 Task: Filter cards with "Blue labels".
Action: Mouse moved to (419, 239)
Screenshot: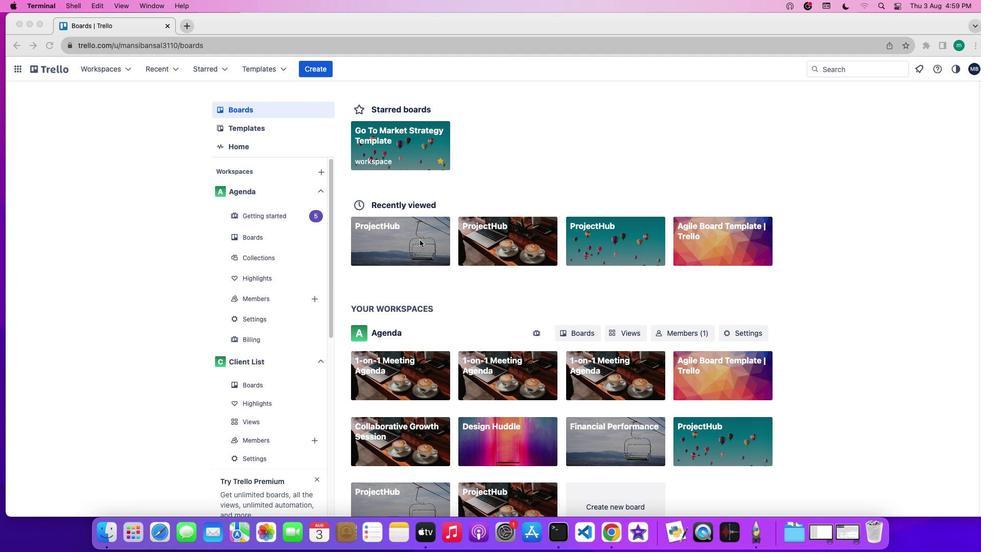 
Action: Mouse pressed left at (419, 239)
Screenshot: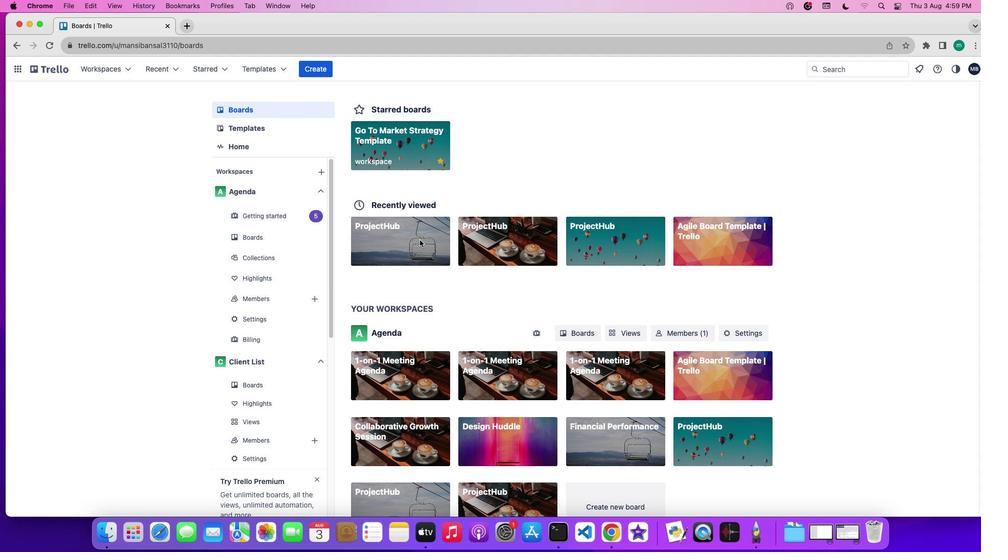 
Action: Mouse pressed left at (419, 239)
Screenshot: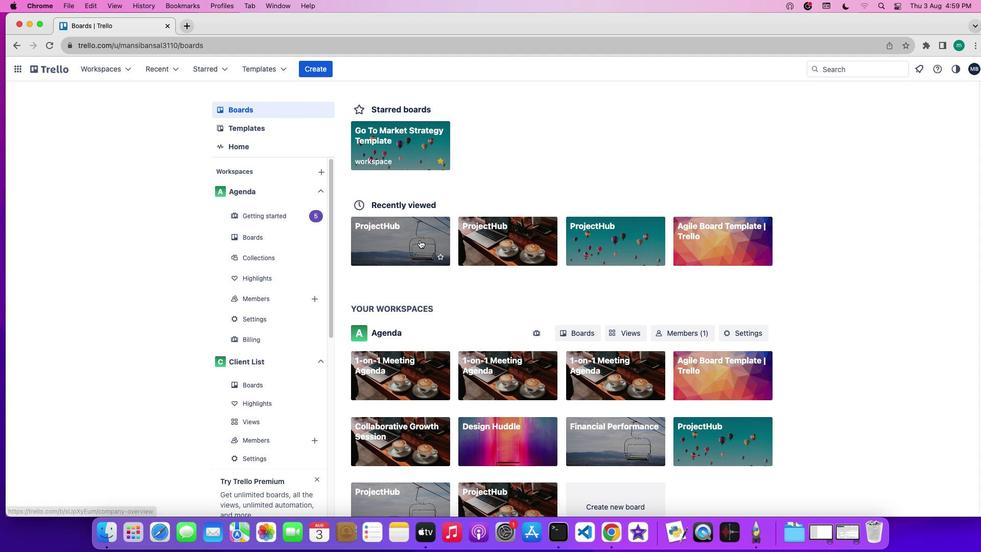 
Action: Mouse moved to (894, 240)
Screenshot: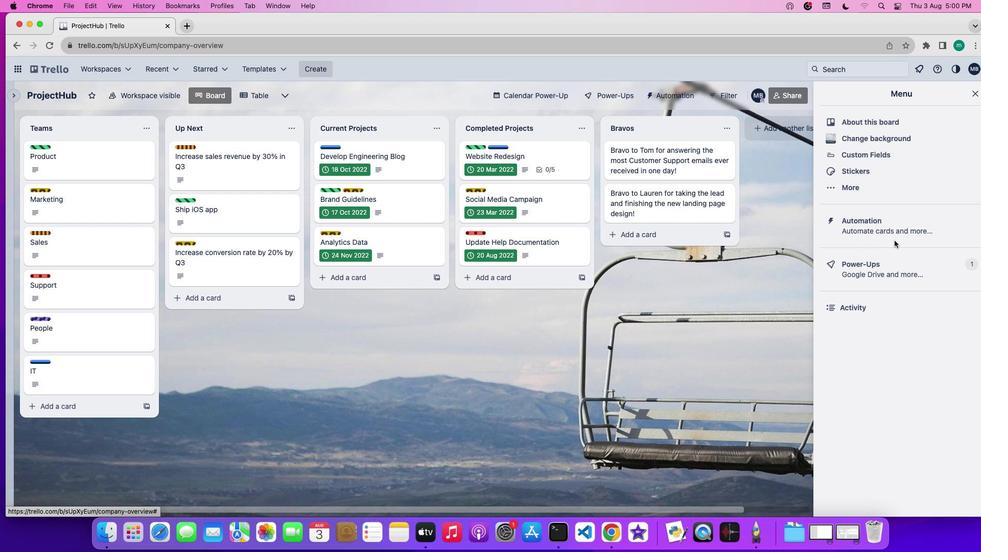 
Action: Mouse pressed left at (894, 240)
Screenshot: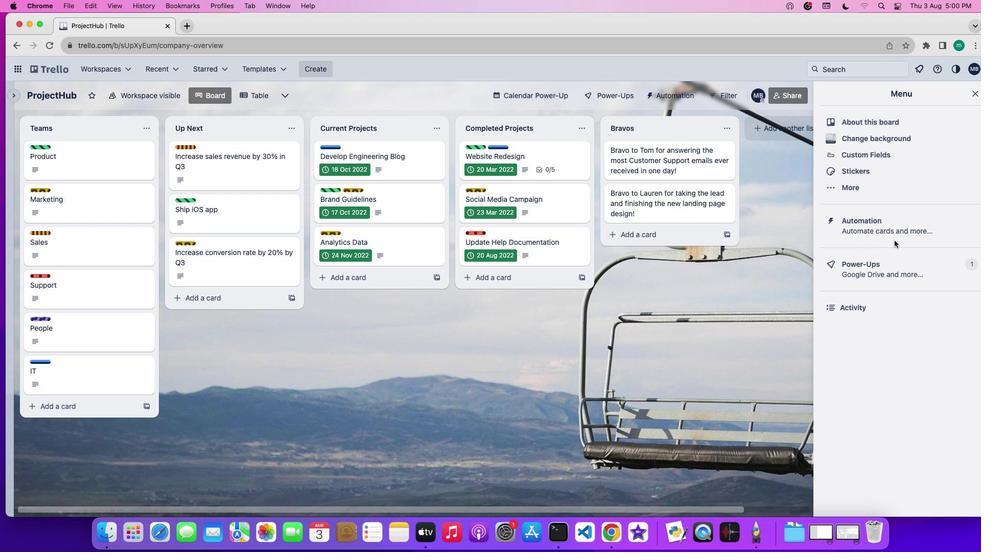 
Action: Mouse moved to (897, 232)
Screenshot: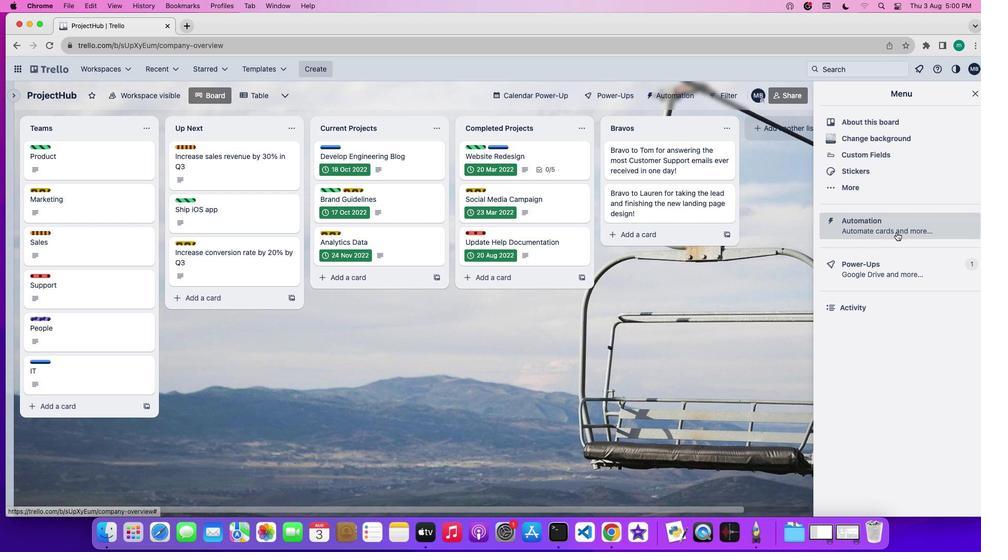 
Action: Mouse pressed left at (897, 232)
Screenshot: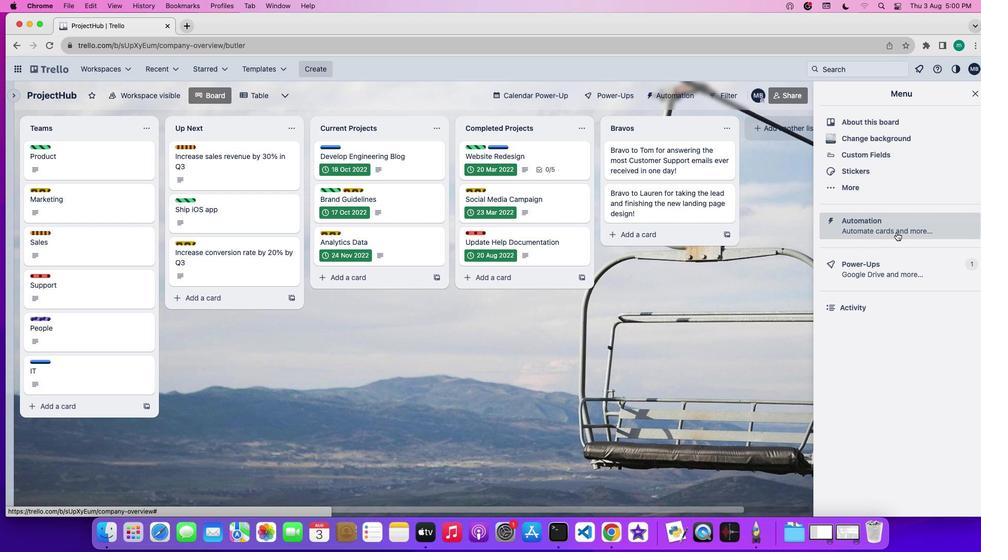 
Action: Mouse moved to (725, 88)
Screenshot: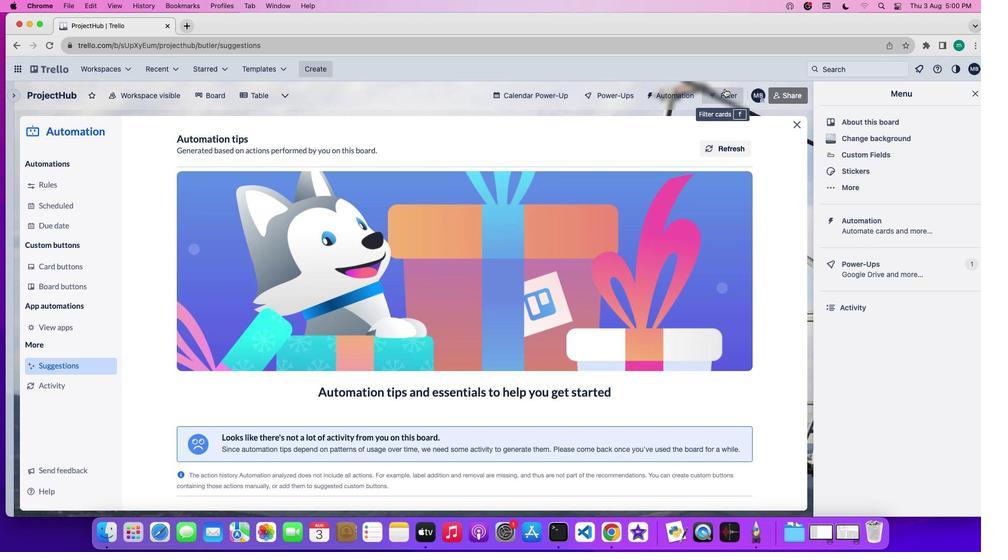 
Action: Mouse pressed left at (725, 88)
Screenshot: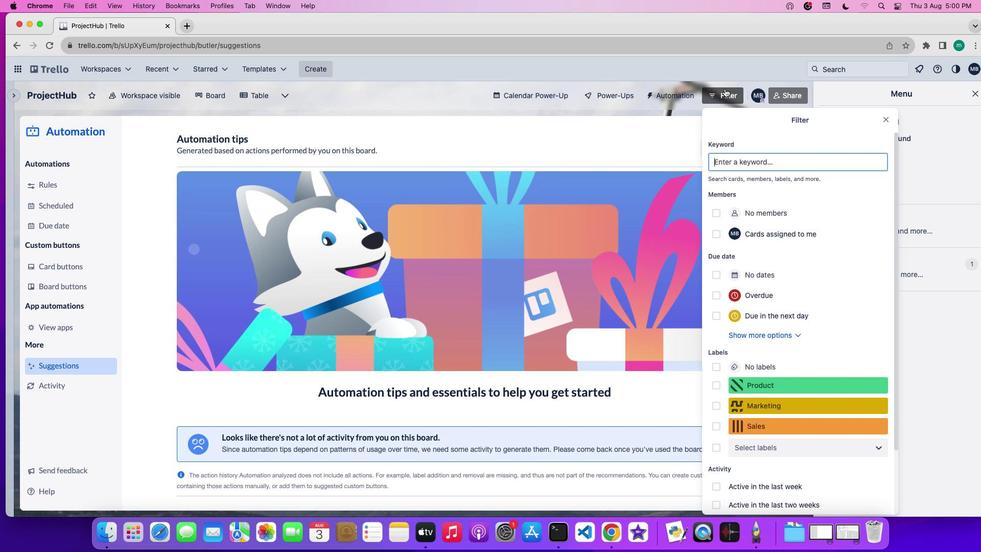 
Action: Mouse moved to (771, 443)
Screenshot: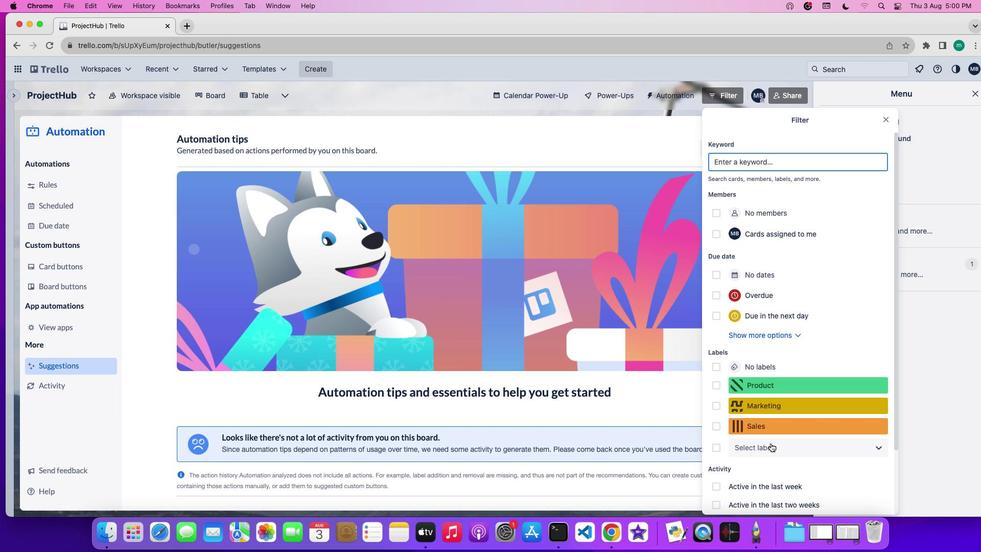
Action: Mouse pressed left at (771, 443)
Screenshot: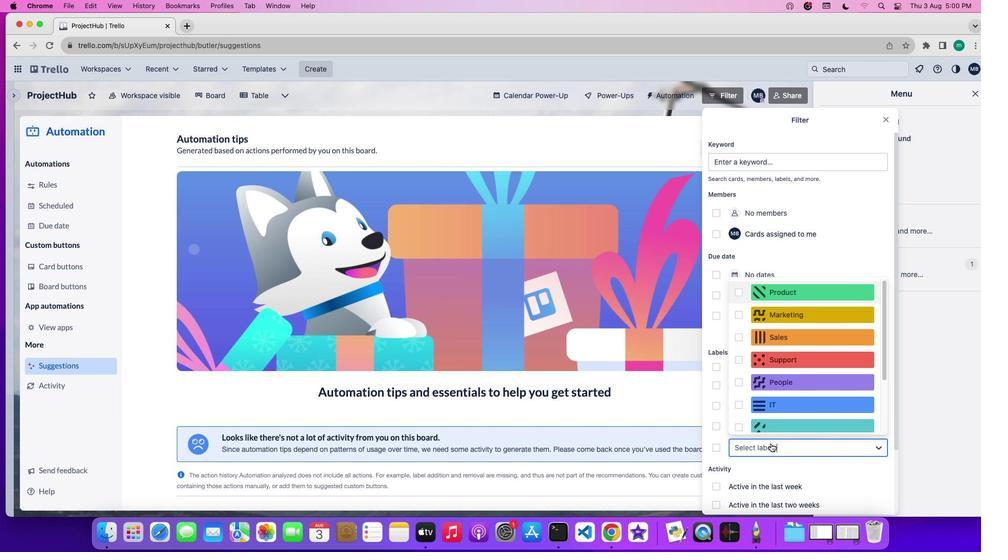
Action: Mouse moved to (737, 405)
Screenshot: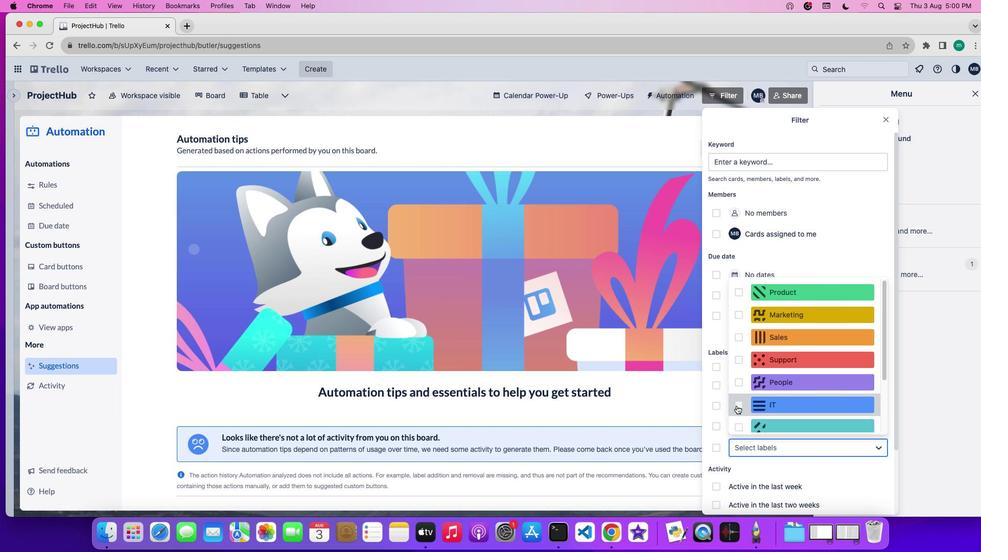 
Action: Mouse pressed left at (737, 405)
Screenshot: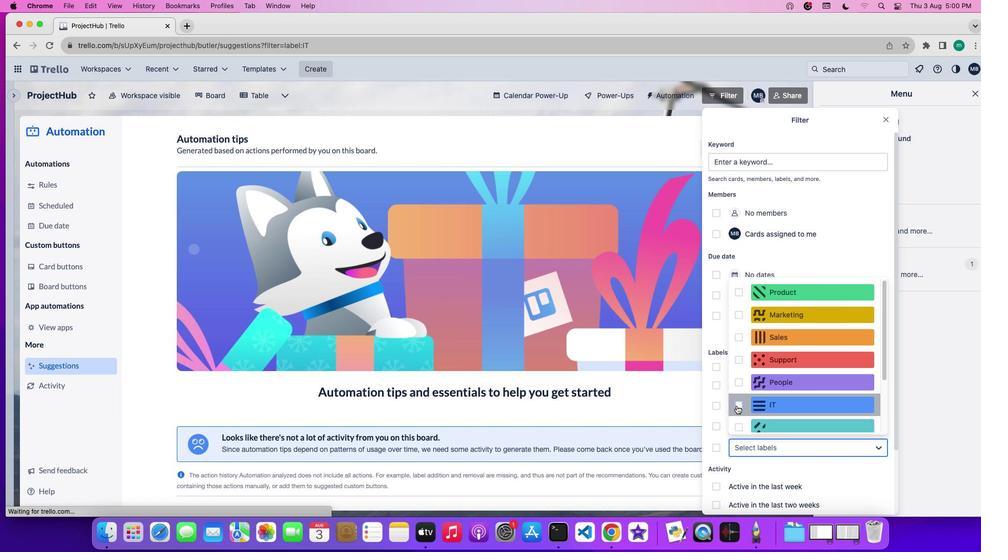 
Action: Mouse moved to (687, 470)
Screenshot: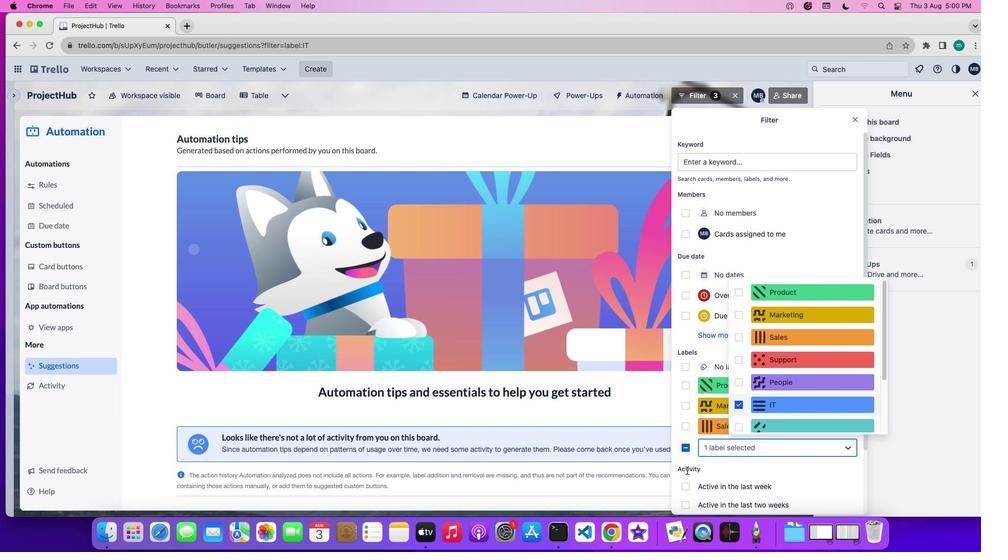 
